 Task: Set the input slave (experimental) to "input1,input2".
Action: Mouse moved to (102, 11)
Screenshot: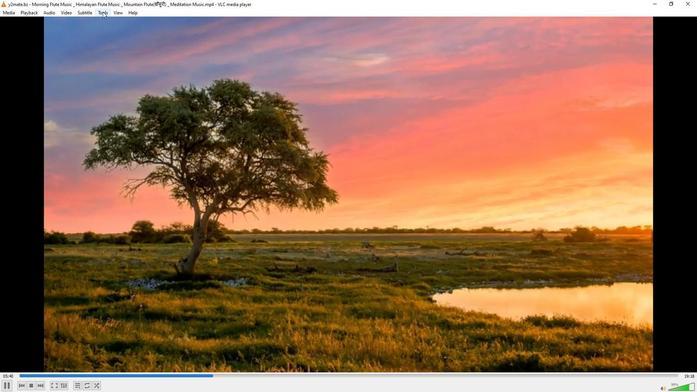 
Action: Mouse pressed left at (102, 11)
Screenshot: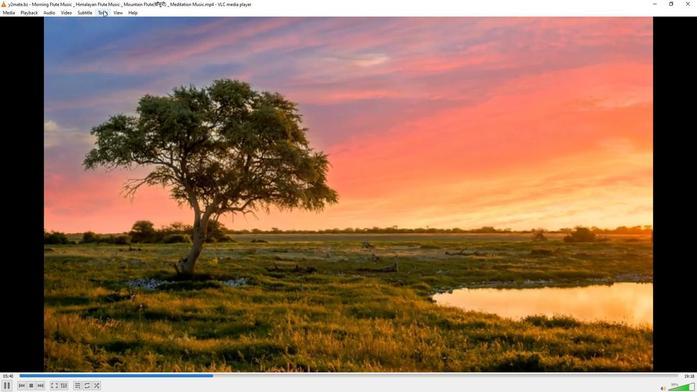 
Action: Mouse moved to (116, 100)
Screenshot: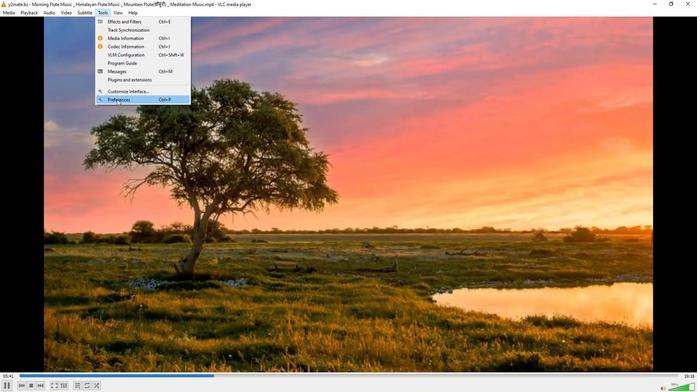 
Action: Mouse pressed left at (116, 100)
Screenshot: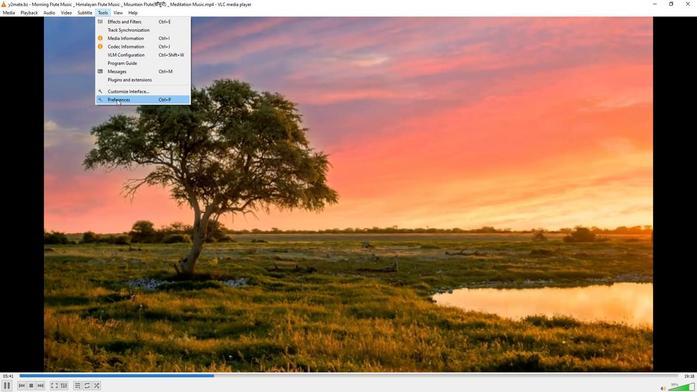 
Action: Mouse moved to (229, 319)
Screenshot: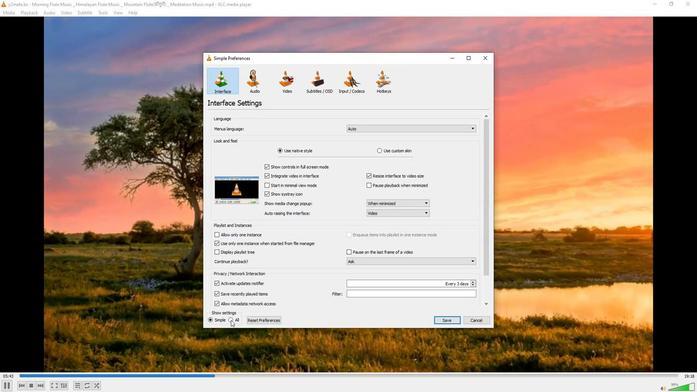 
Action: Mouse pressed left at (229, 319)
Screenshot: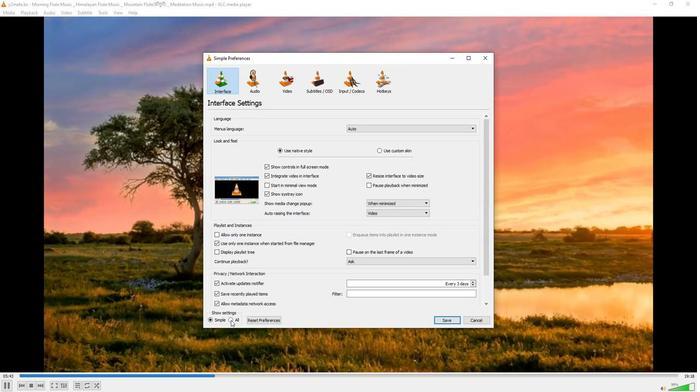 
Action: Mouse moved to (232, 188)
Screenshot: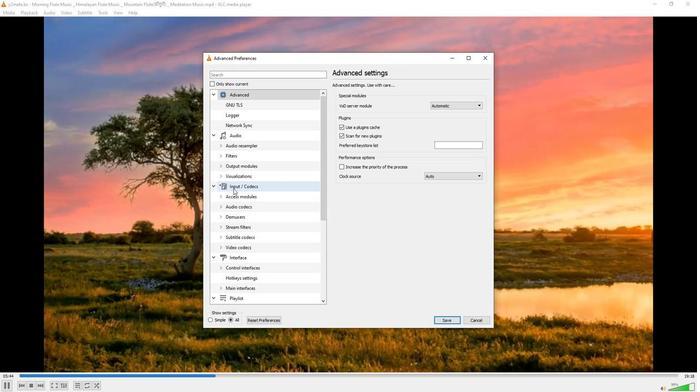 
Action: Mouse pressed left at (232, 188)
Screenshot: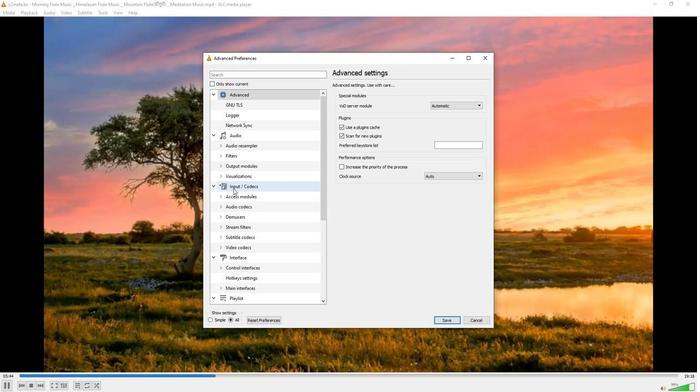 
Action: Mouse moved to (344, 221)
Screenshot: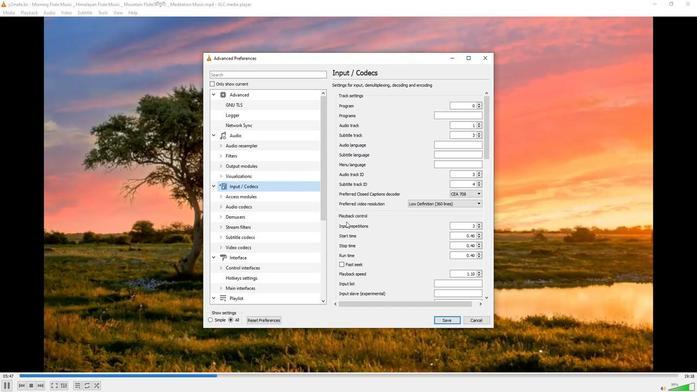 
Action: Mouse scrolled (344, 221) with delta (0, 0)
Screenshot: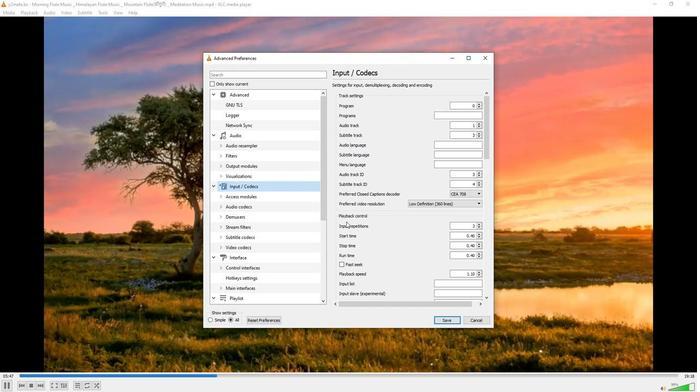 
Action: Mouse moved to (438, 270)
Screenshot: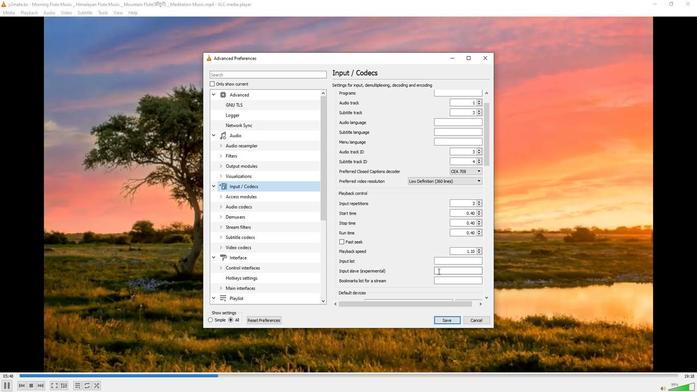 
Action: Mouse pressed left at (438, 270)
Screenshot: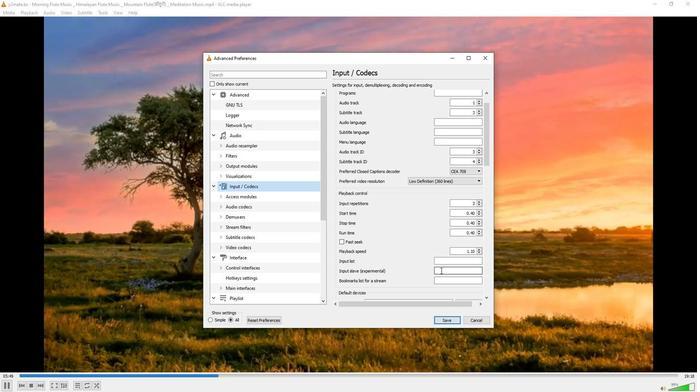 
Action: Key pressed input,<Key.space><Key.backspace><Key.backspace>1<Key.space>input2
Screenshot: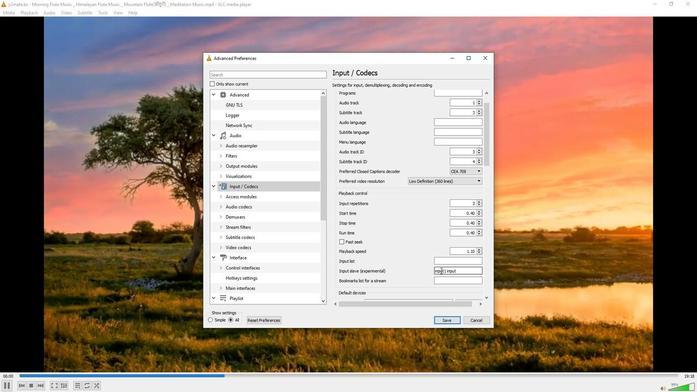 
